Task: Enter the email address "Markwilliam@gmail.com".
Action: Mouse moved to (562, 613)
Screenshot: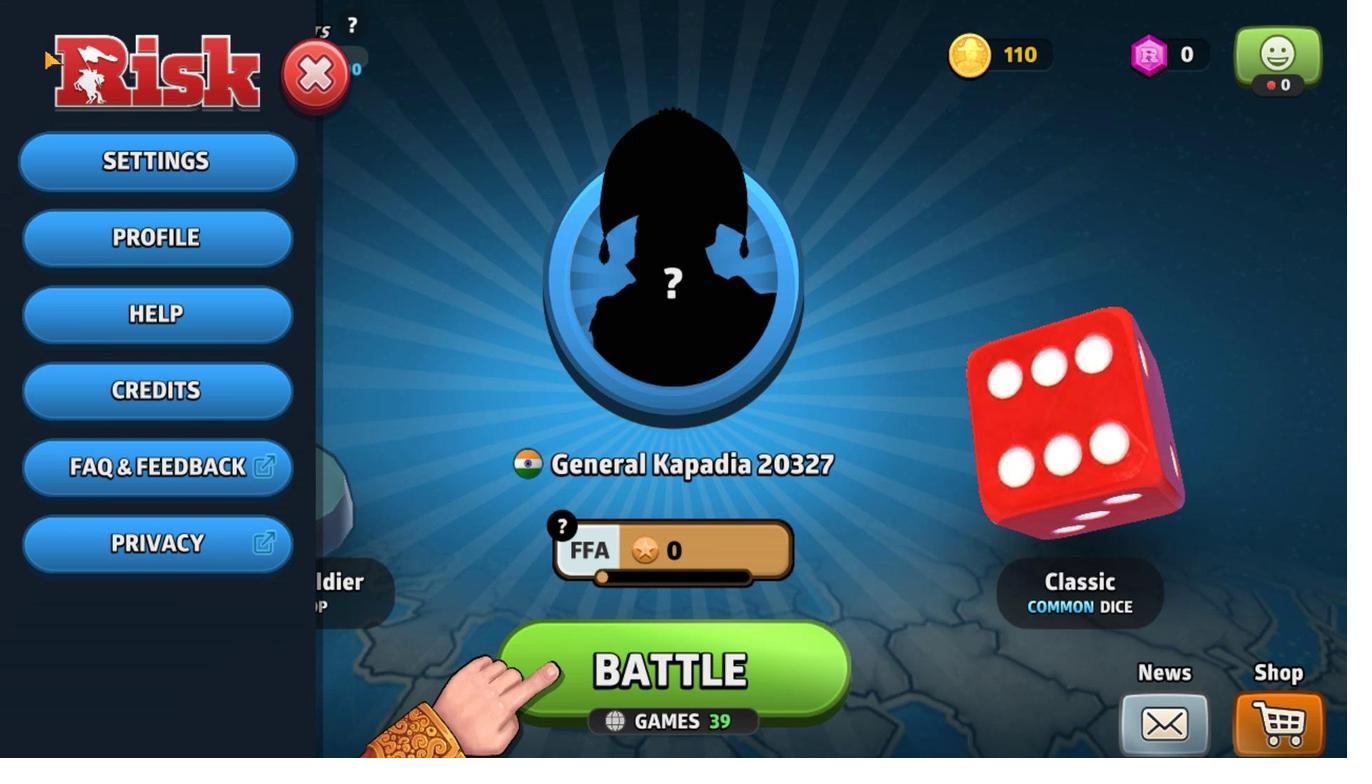 
Action: Mouse pressed left at (562, 613)
Screenshot: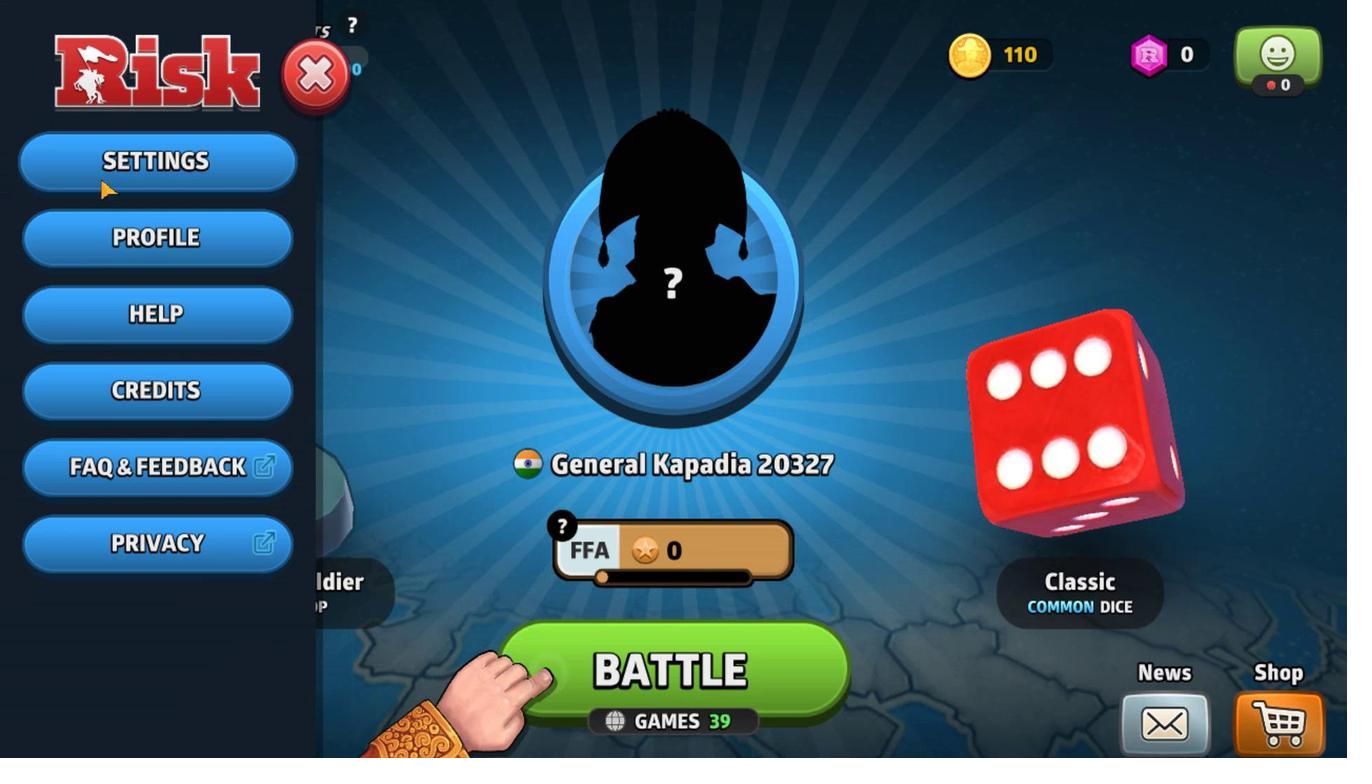 
Action: Mouse moved to (563, 600)
Screenshot: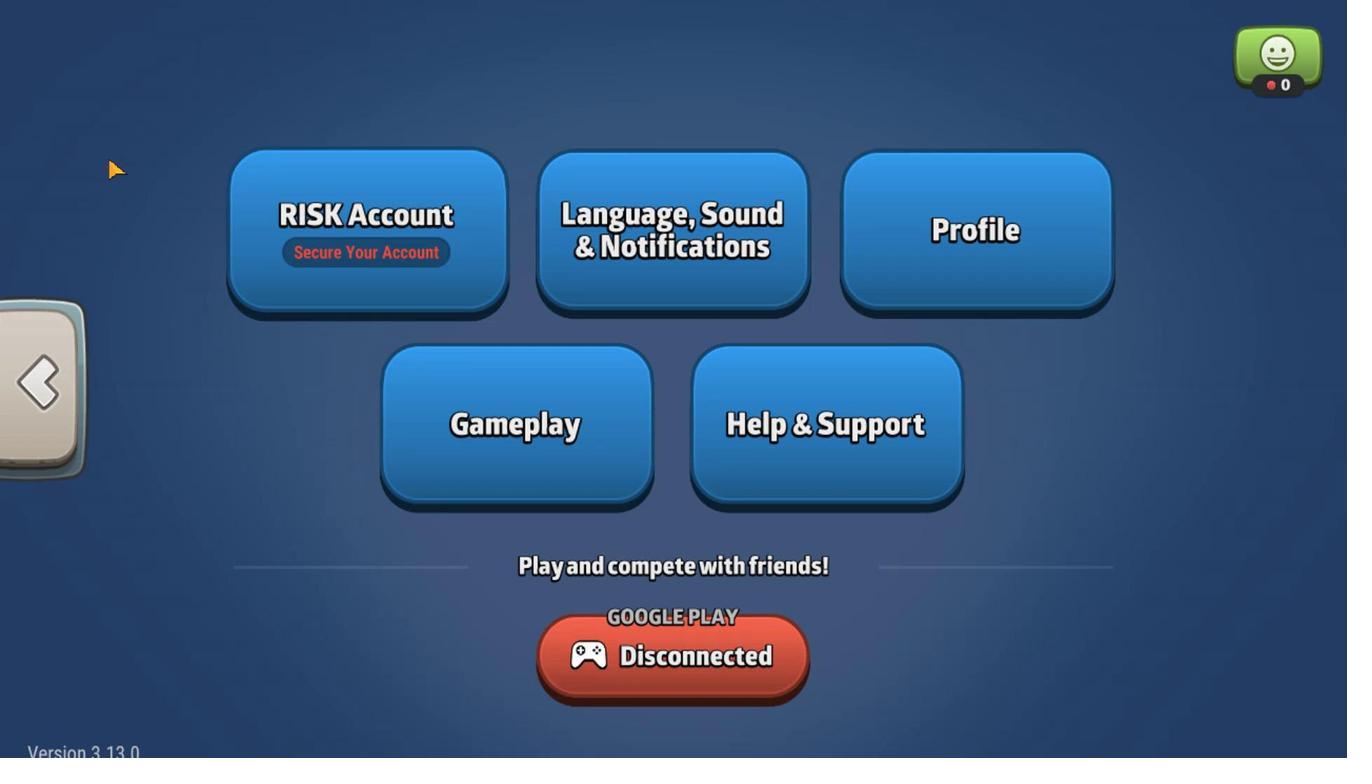 
Action: Mouse pressed left at (563, 600)
Screenshot: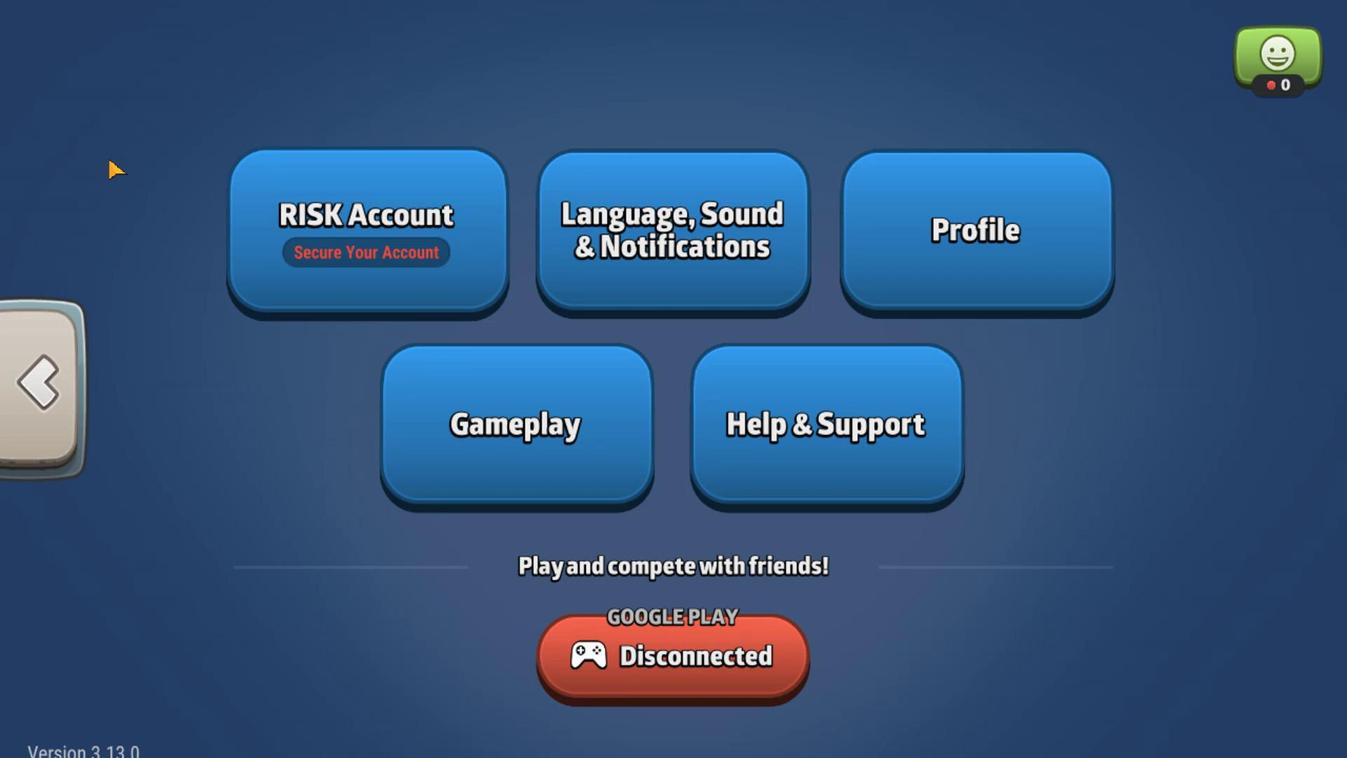 
Action: Mouse moved to (565, 591)
Screenshot: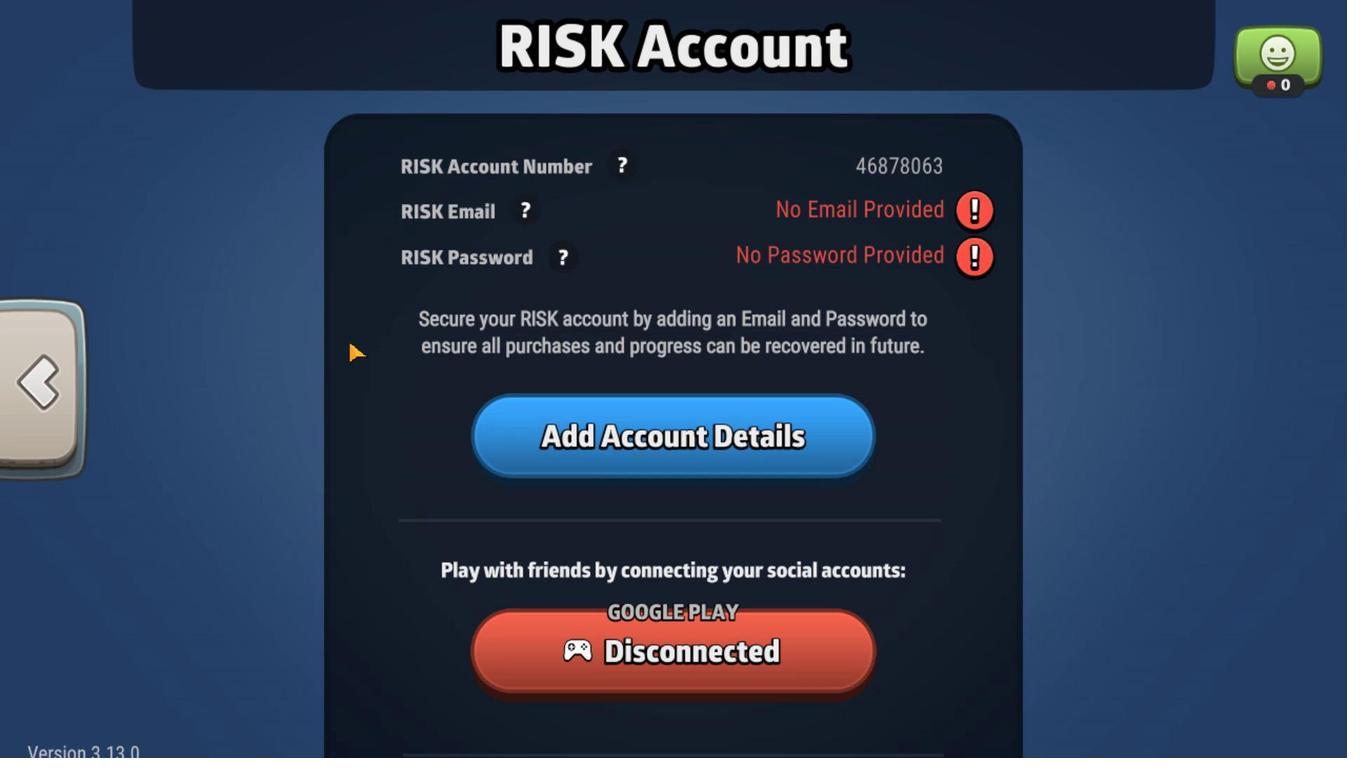 
Action: Mouse pressed left at (565, 591)
Screenshot: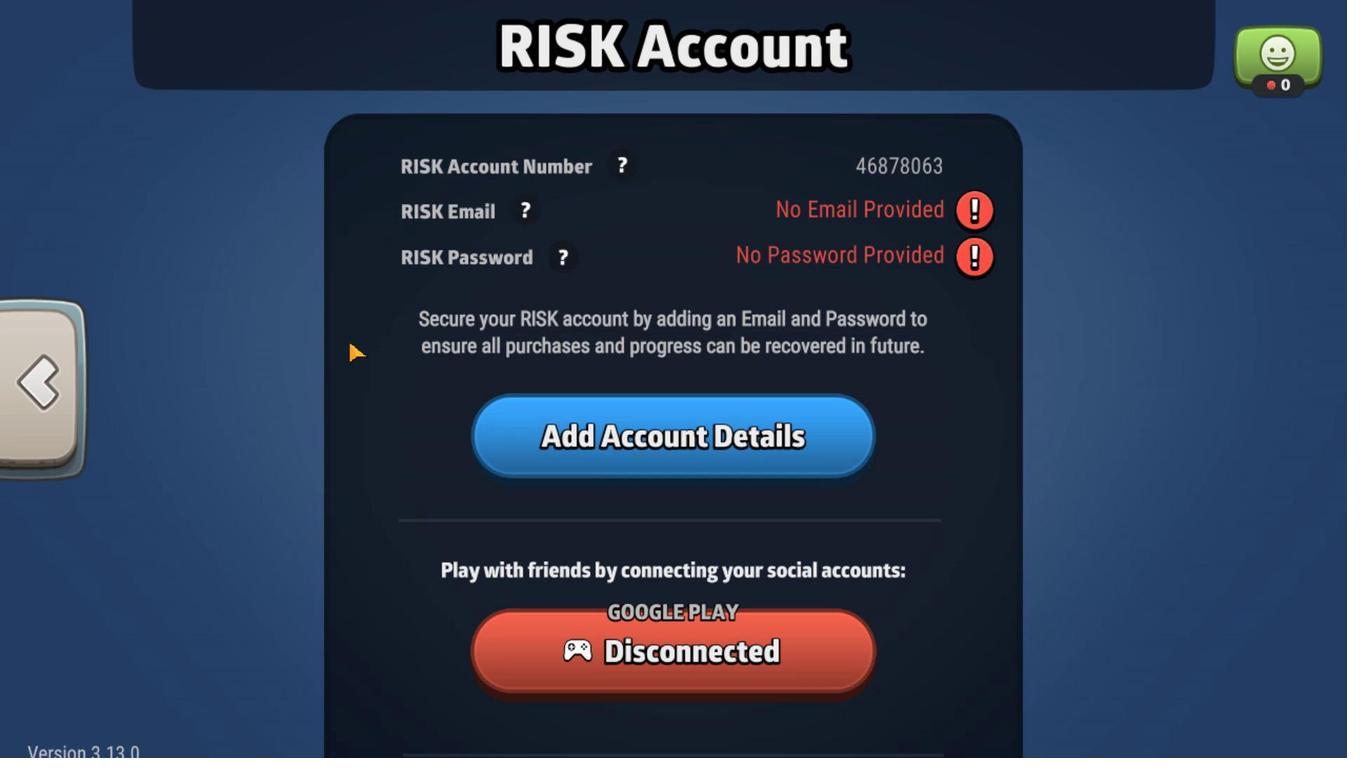 
Action: Mouse moved to (567, 567)
Screenshot: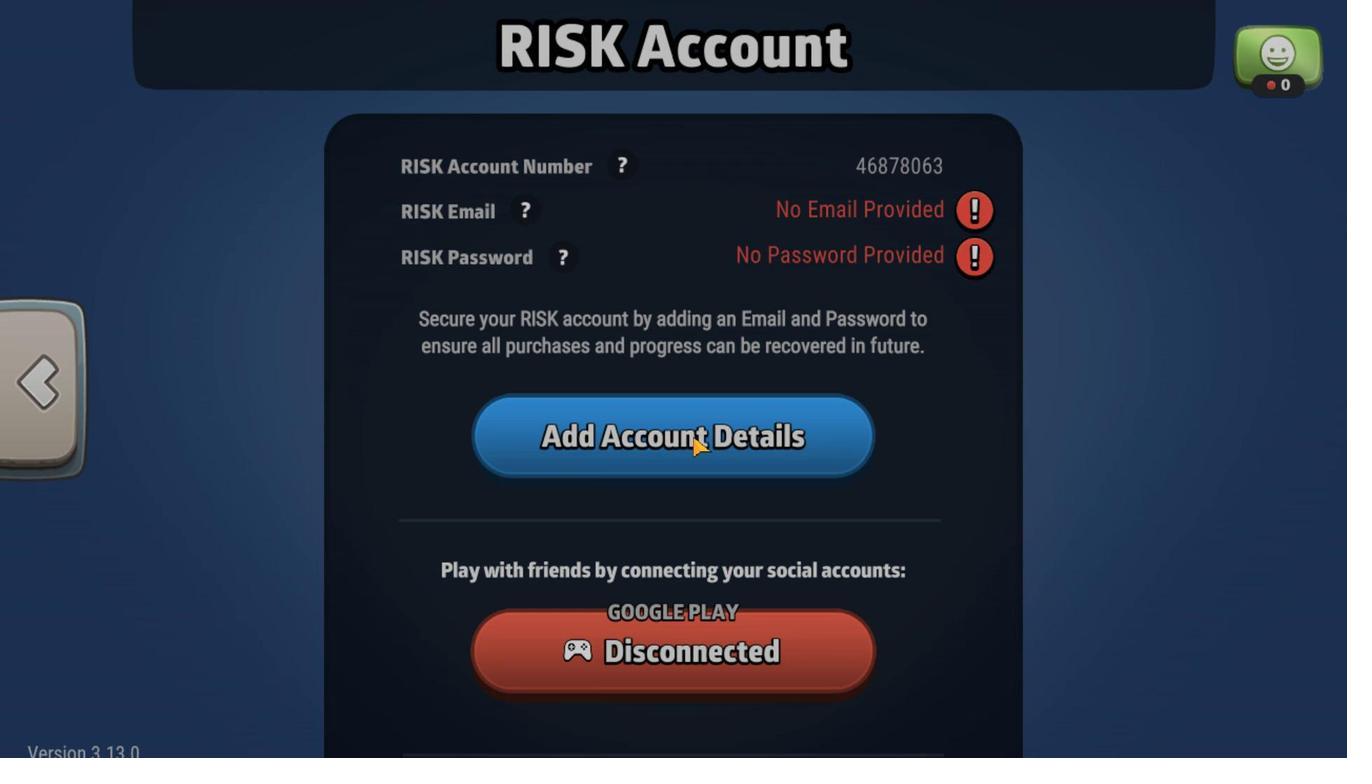 
Action: Mouse pressed left at (567, 567)
Screenshot: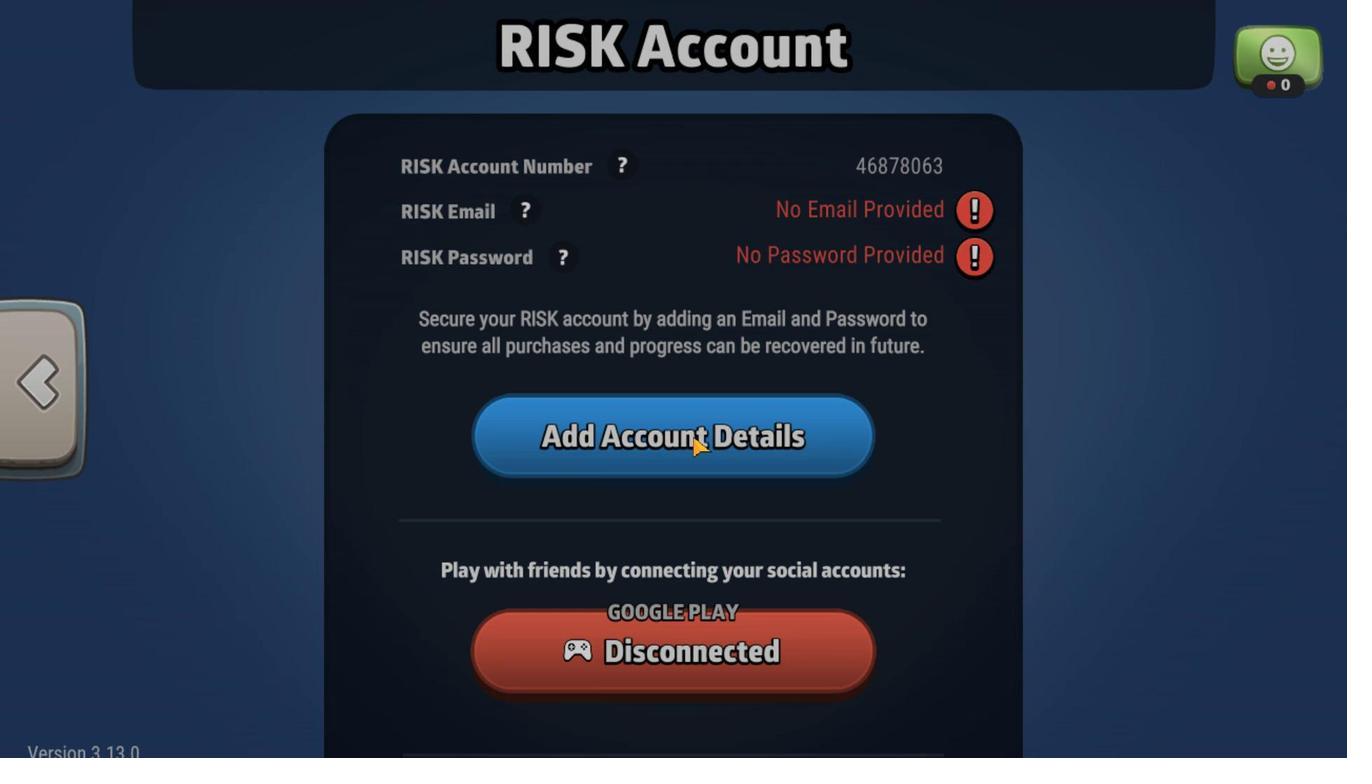 
Action: Mouse moved to (566, 553)
Screenshot: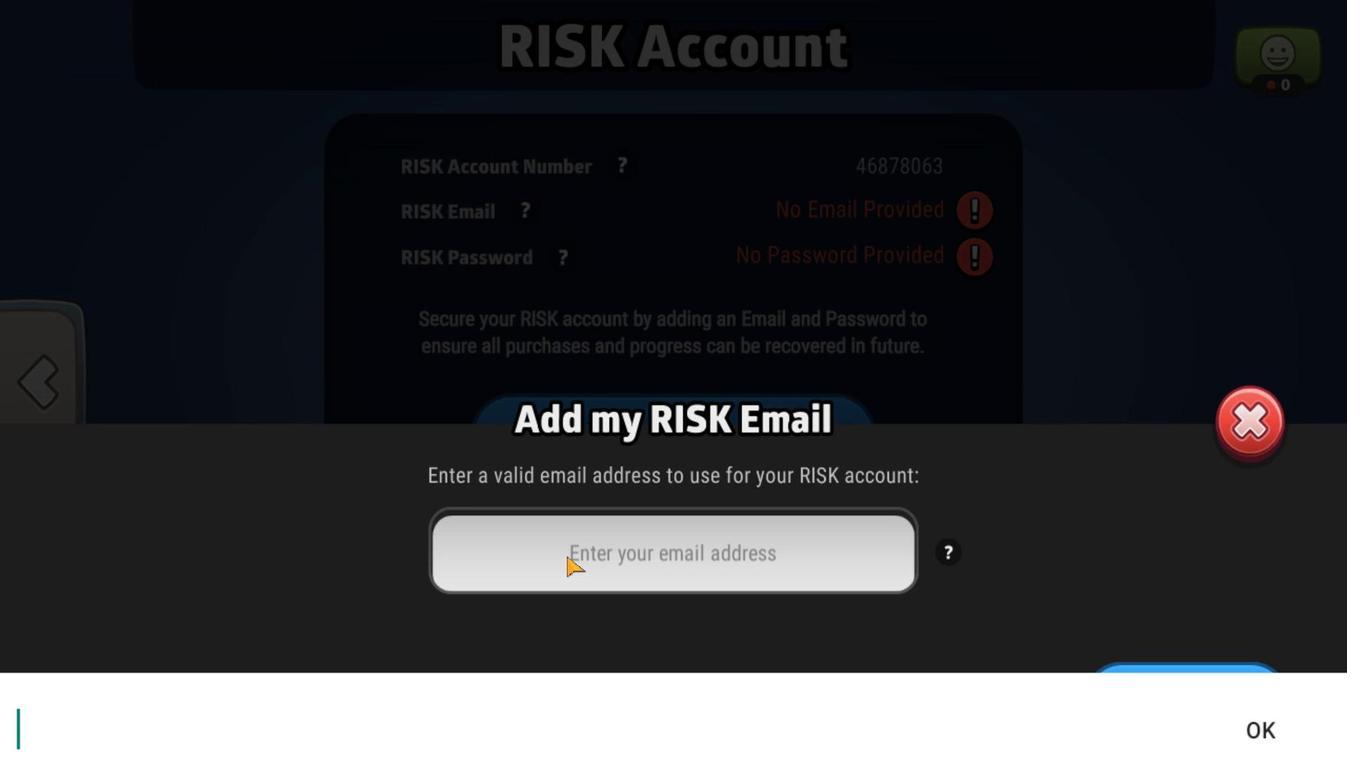 
Action: Mouse pressed left at (566, 553)
Screenshot: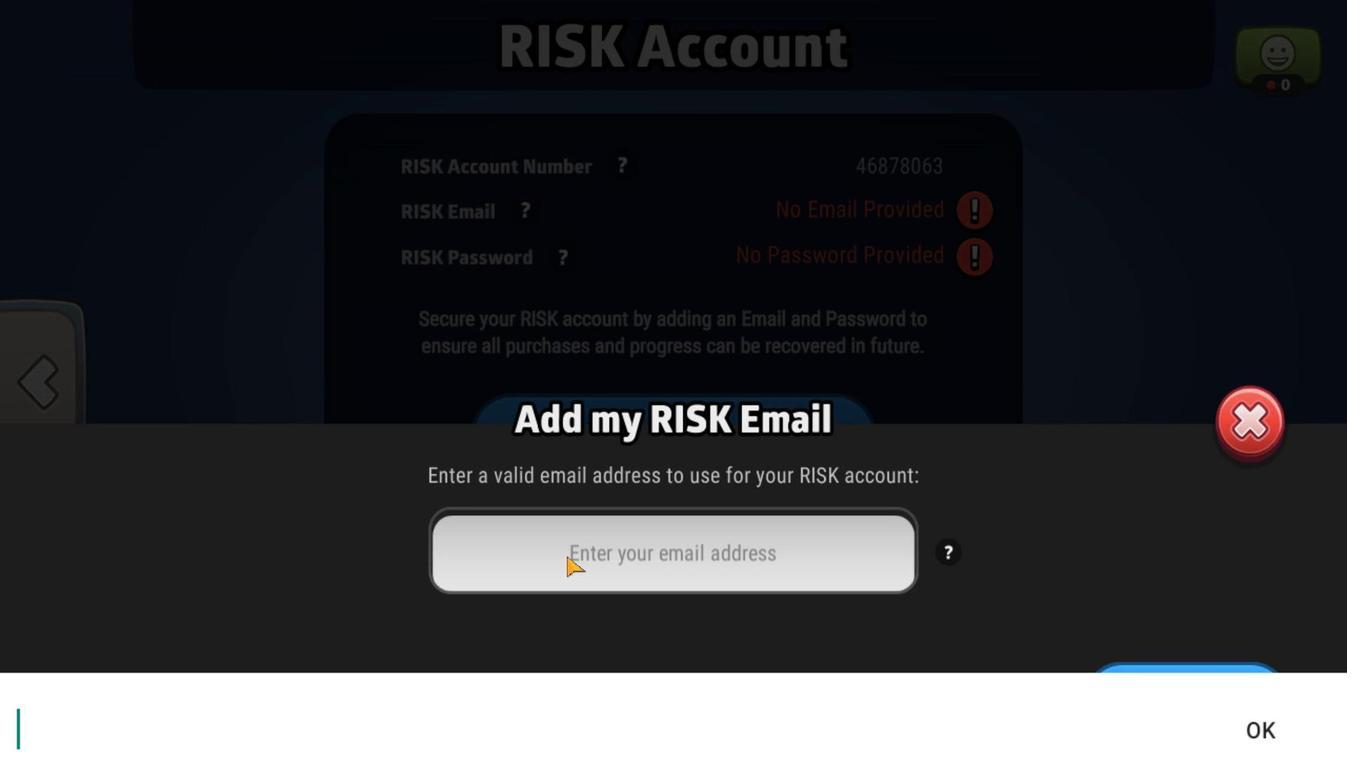 
Action: Key pressed <Key.shift>Markwilliam<Key.shift>@gmail.com
Screenshot: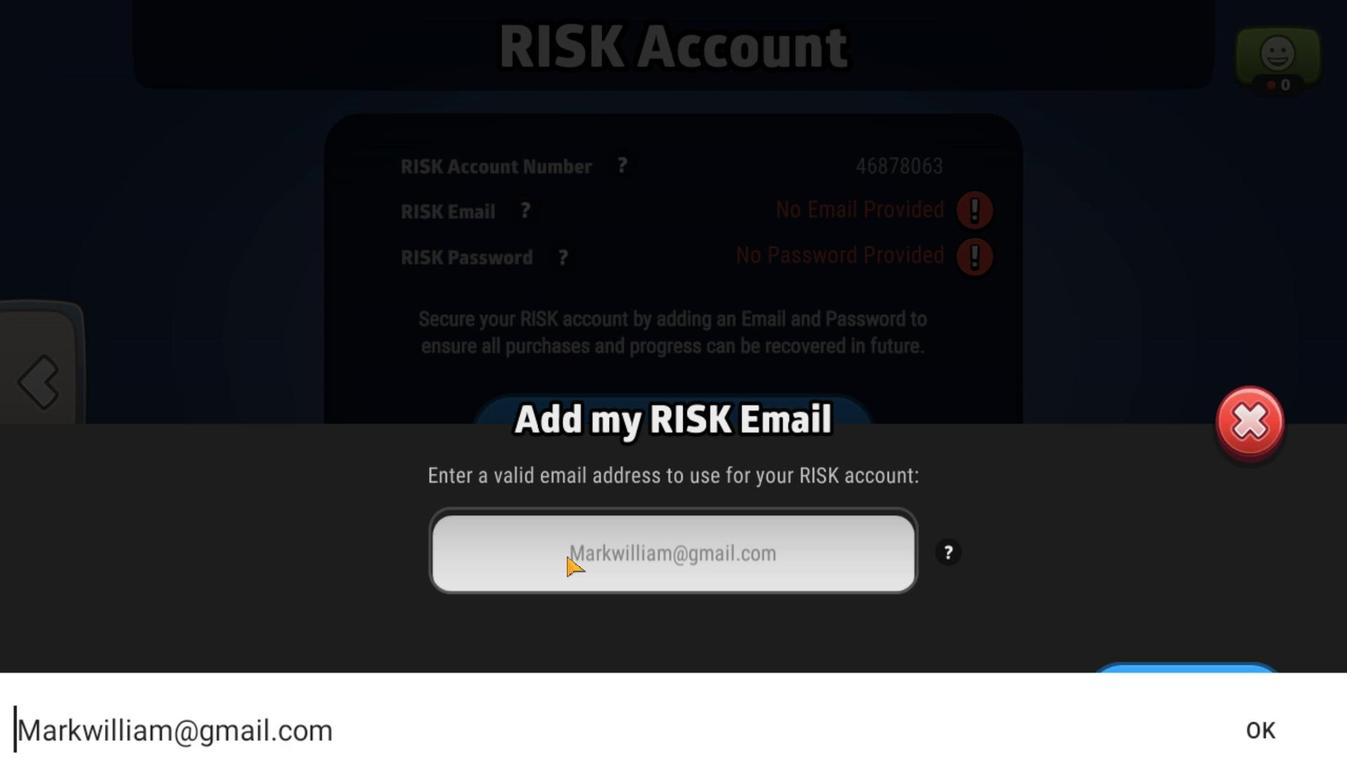 
Action: Mouse moved to (570, 533)
Screenshot: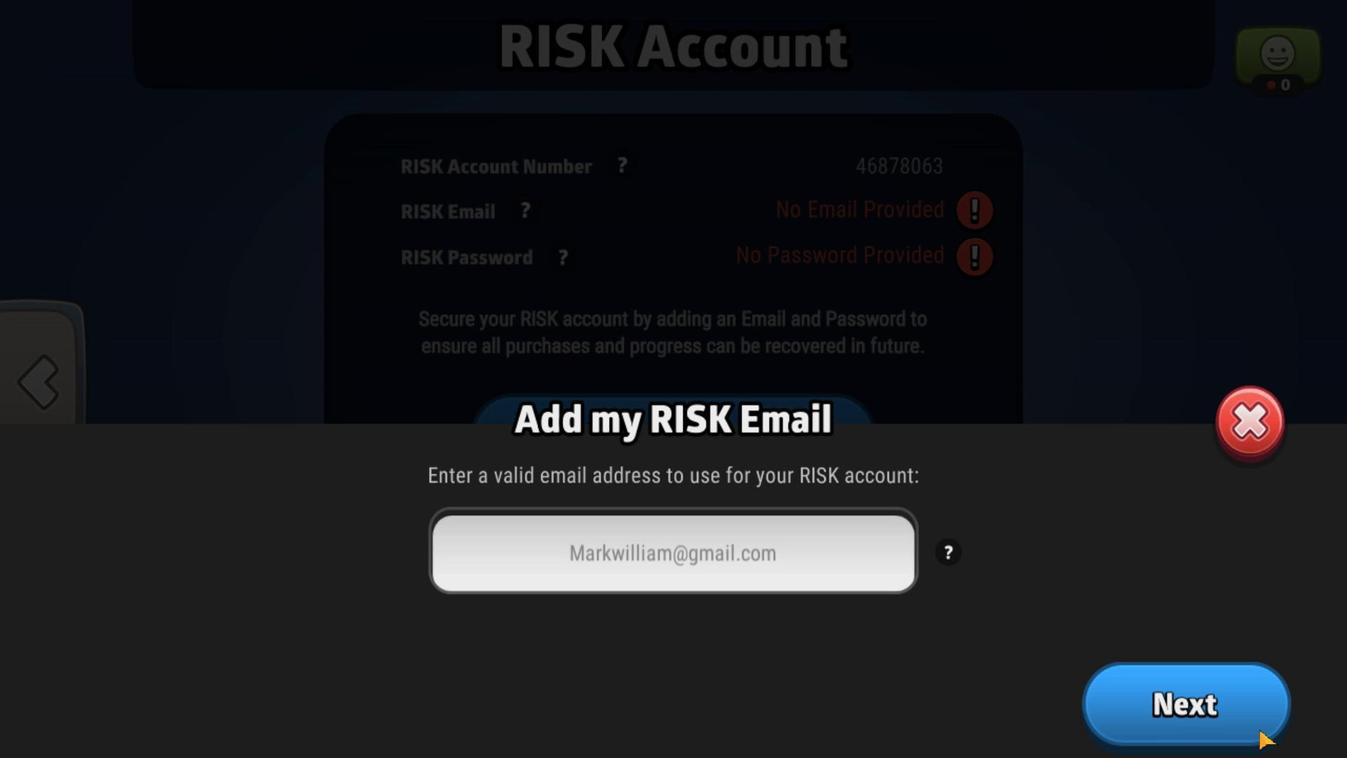 
Action: Mouse pressed left at (570, 533)
Screenshot: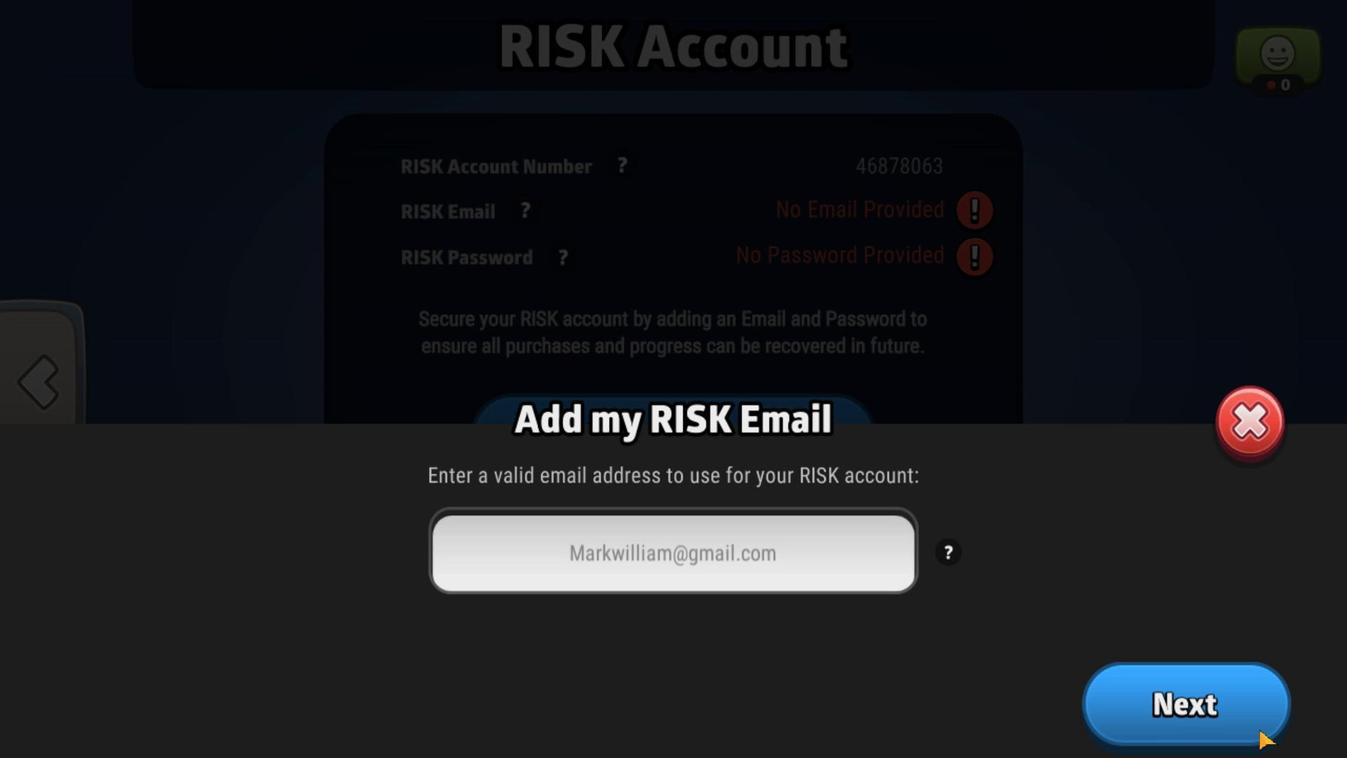 
Action: Mouse moved to (570, 533)
Screenshot: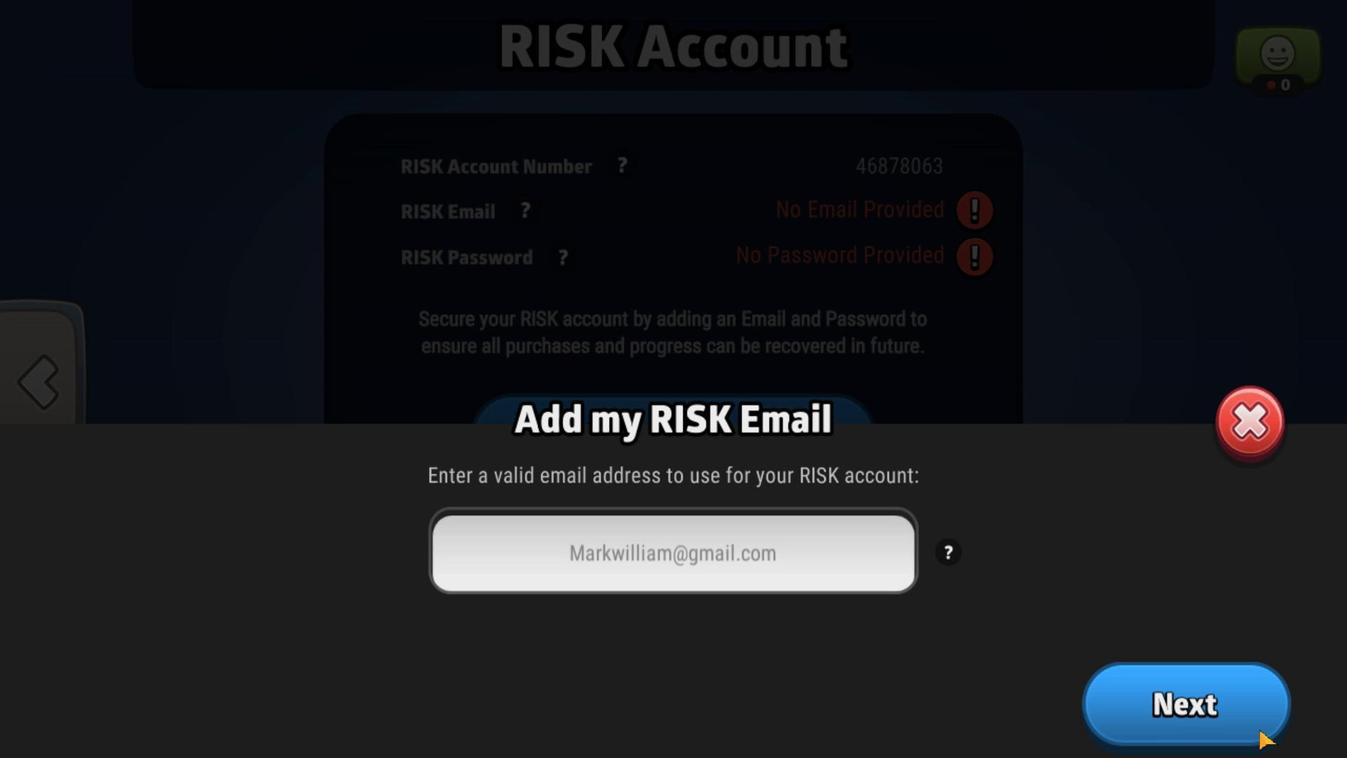 
